 Task: In the Contact  Adeline_Baker@coach.com, Add note: 'Set up a meeting with the legal team to review contract templates.'. Mark checkbox to create task to follow up ': In 2 weeks'. Create task, with  description: Arrange a Call for meeting, Add due date: Tomorrow; Add reminder: 30 Minutes before. Set Priority Medium and add note: Review the attached proposal before the meeting and highlight the key benefits for the client.. Logged in from softage.1@softage.net
Action: Mouse moved to (77, 53)
Screenshot: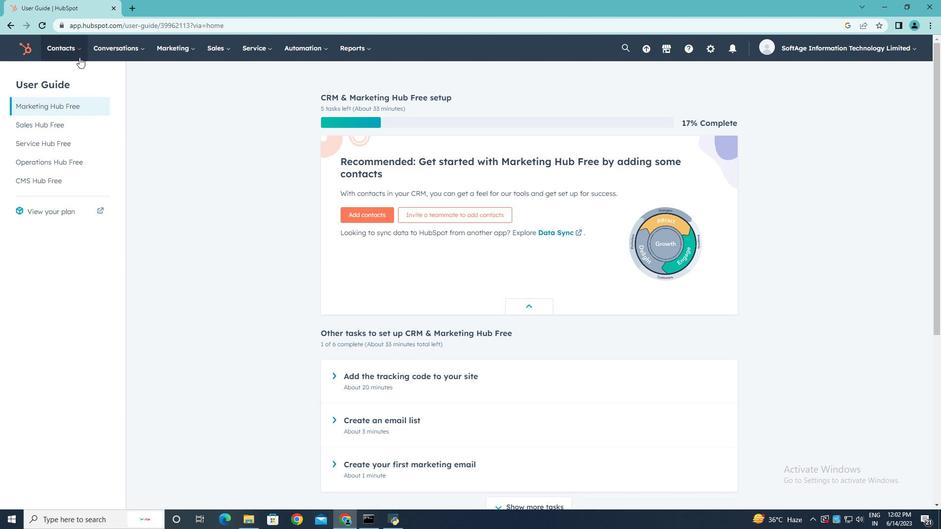 
Action: Mouse pressed left at (77, 53)
Screenshot: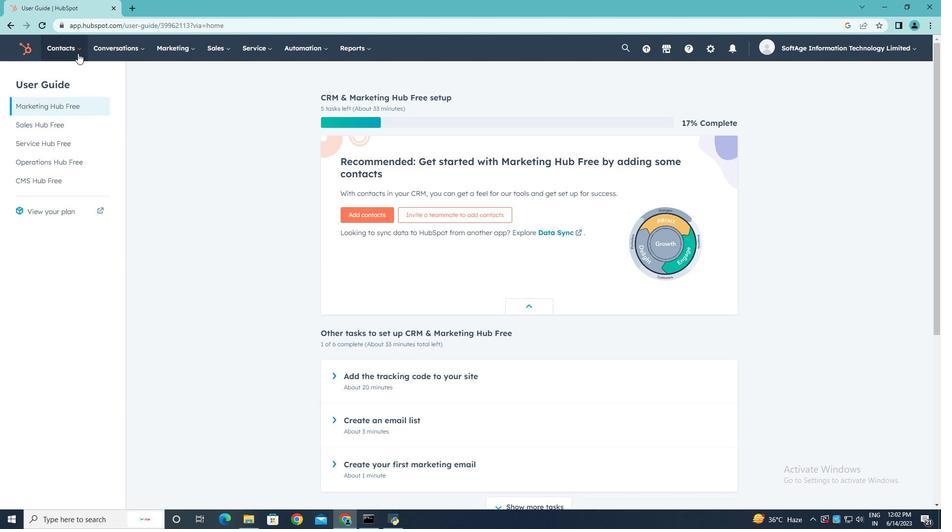 
Action: Mouse moved to (72, 73)
Screenshot: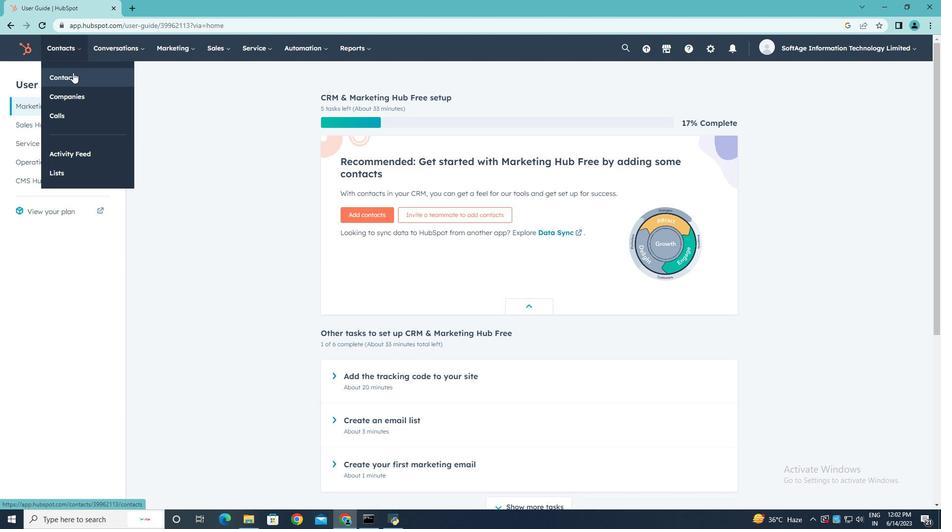 
Action: Mouse pressed left at (72, 73)
Screenshot: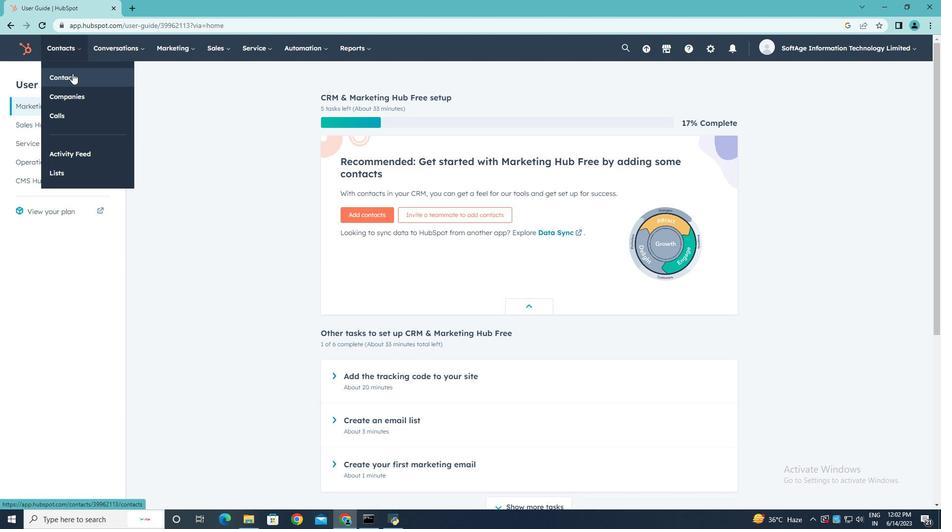 
Action: Mouse moved to (71, 161)
Screenshot: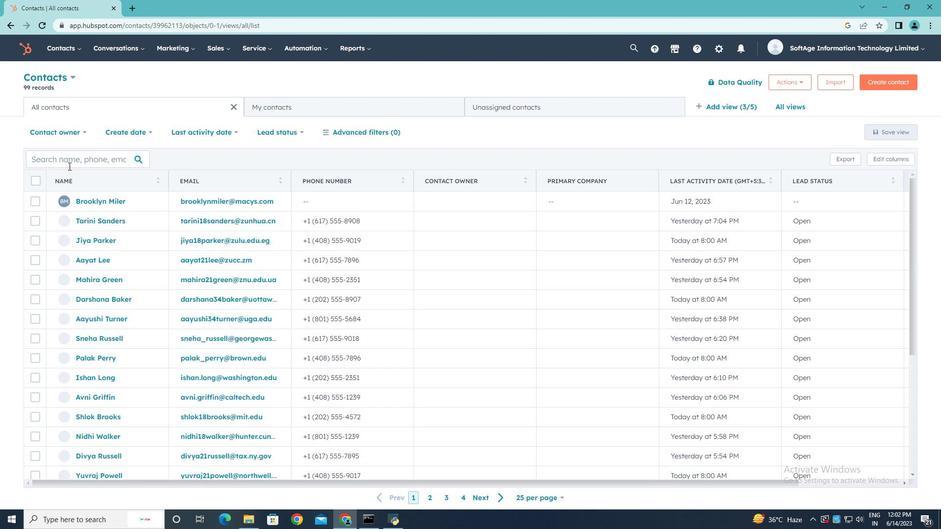 
Action: Mouse pressed left at (71, 161)
Screenshot: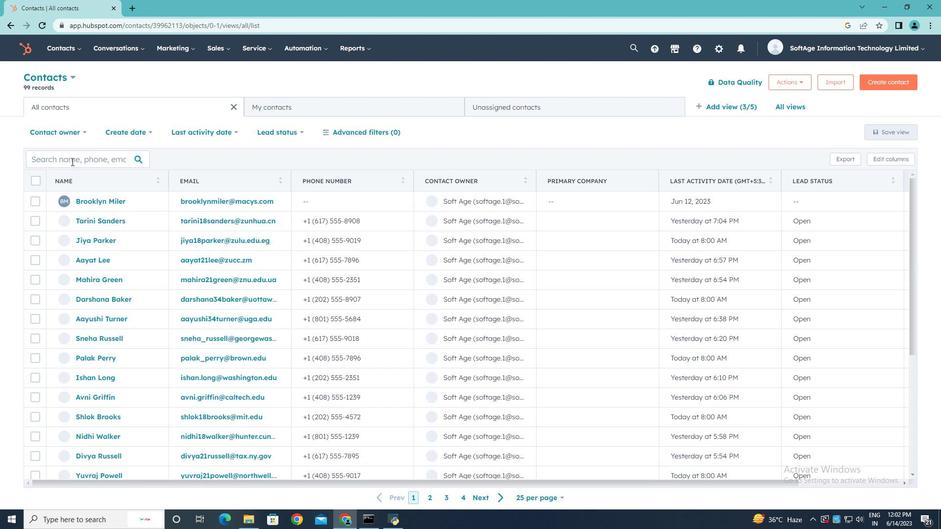 
Action: Key pressed <Key.shift><Key.shift><Key.shift><Key.shift><Key.shift><Key.shift>Adeline<Key.shift>_<Key.shift>Bakes<Key.backspace>r<Key.shift><Key.shift><Key.shift><Key.shift><Key.shift><Key.shift><Key.shift>@coacj<Key.backspace>h.com
Screenshot: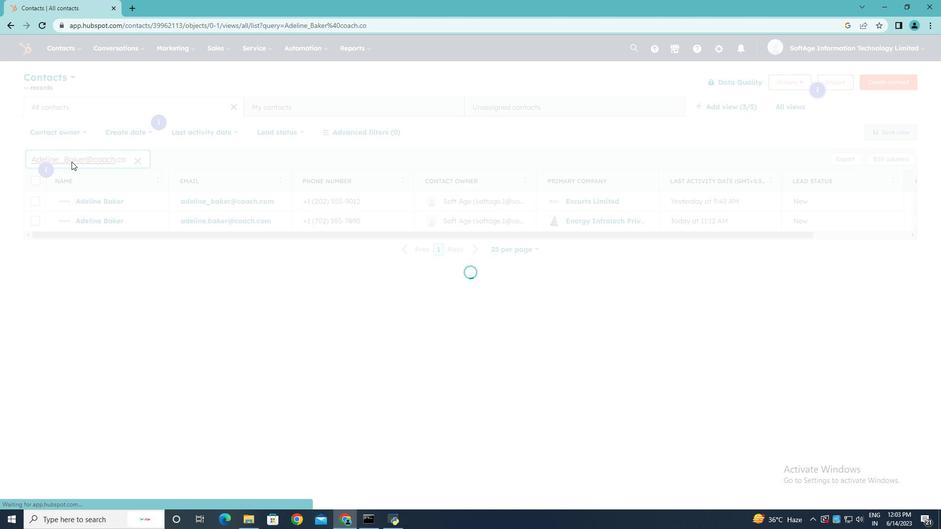 
Action: Mouse moved to (89, 199)
Screenshot: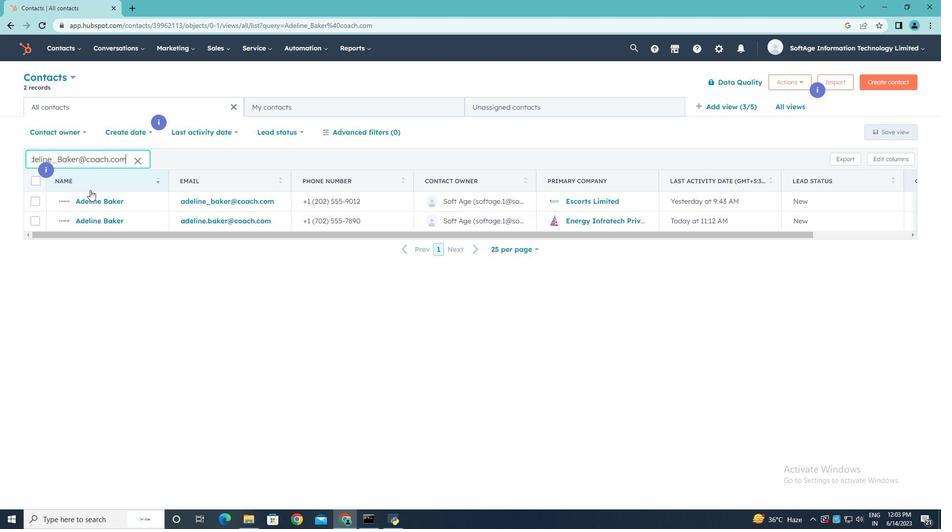
Action: Mouse pressed left at (89, 199)
Screenshot: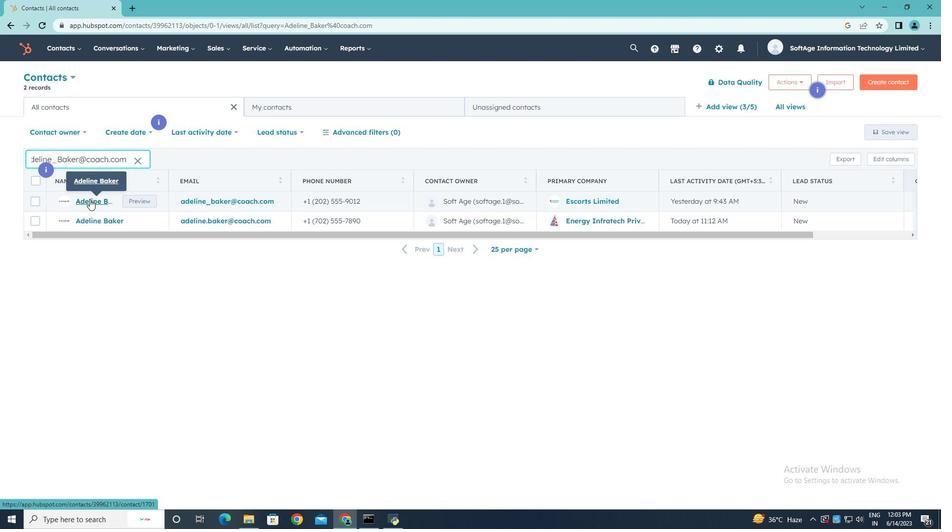 
Action: Mouse moved to (36, 163)
Screenshot: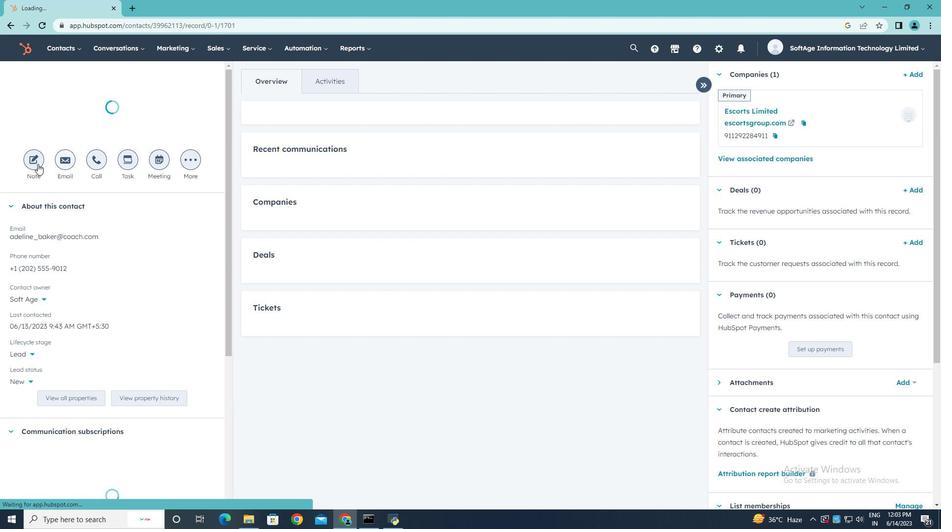 
Action: Mouse pressed left at (36, 163)
Screenshot: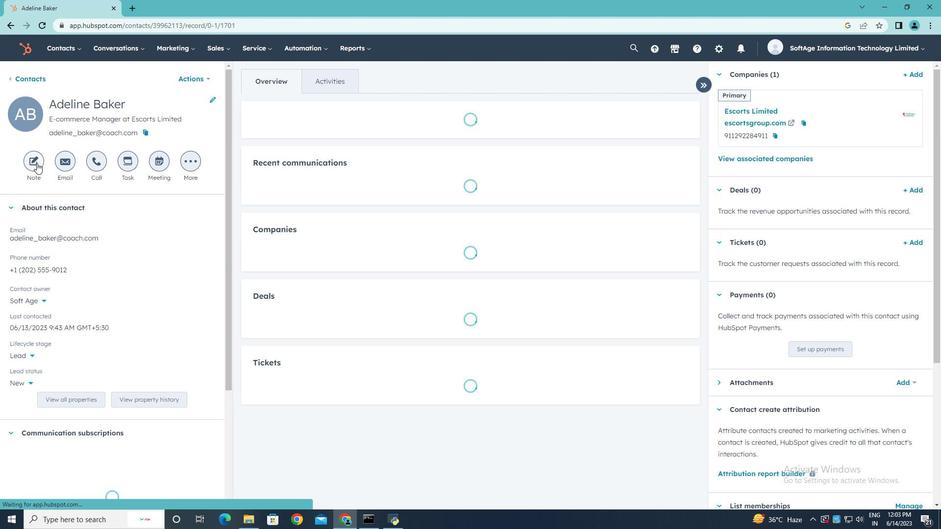 
Action: Key pressed <Key.shift>Set<Key.space>up<Key.space>a<Key.space>meeting<Key.space>with<Key.space>the<Key.space>legal<Key.space>tea,<Key.space><Key.backspace><Key.backspace>m<Key.space>to<Key.space>review<Key.space>contract<Key.space>templates.
Screenshot: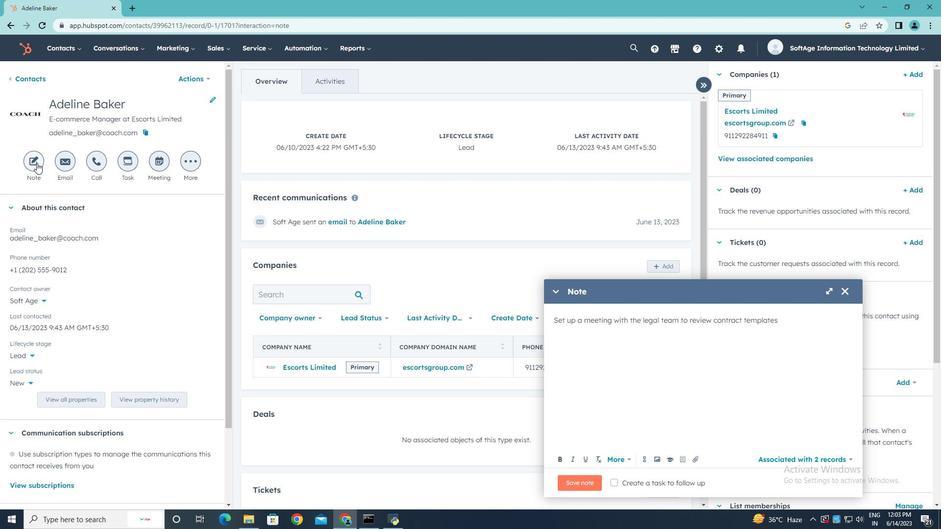
Action: Mouse moved to (617, 483)
Screenshot: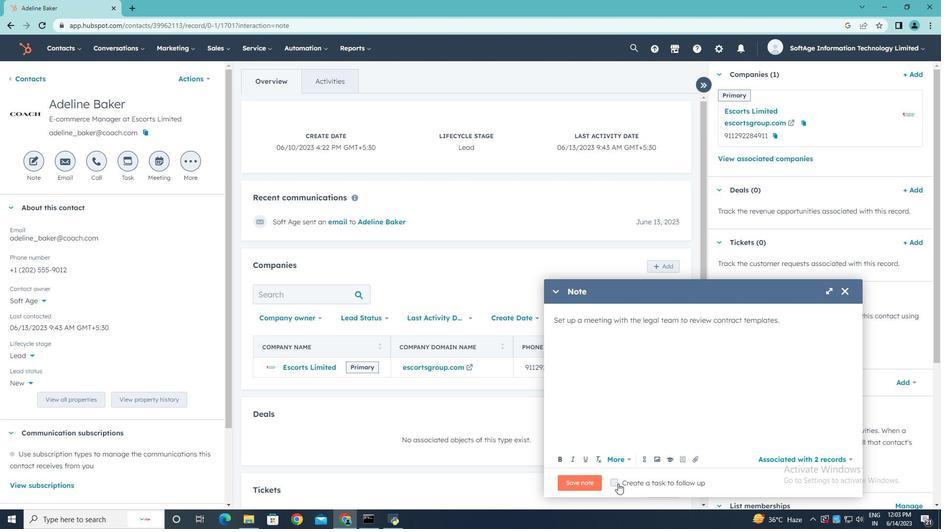 
Action: Mouse pressed left at (617, 483)
Screenshot: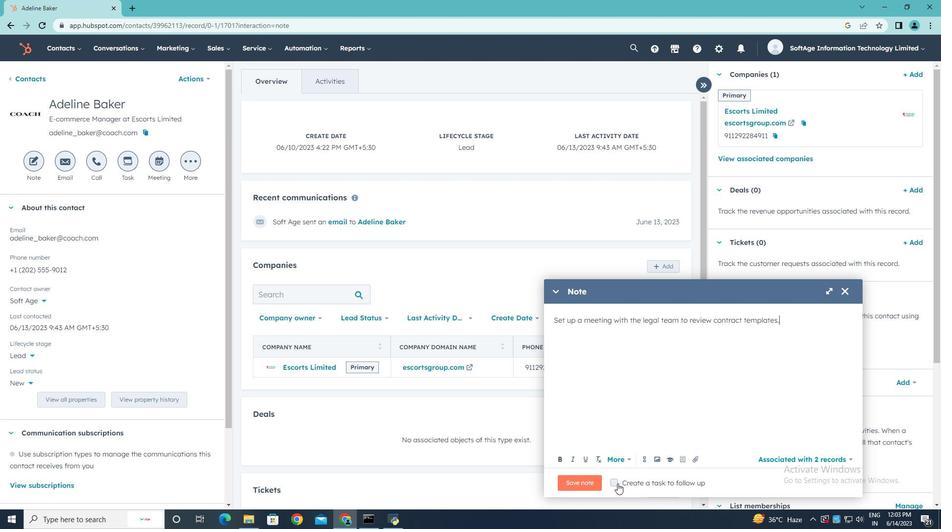 
Action: Mouse moved to (813, 482)
Screenshot: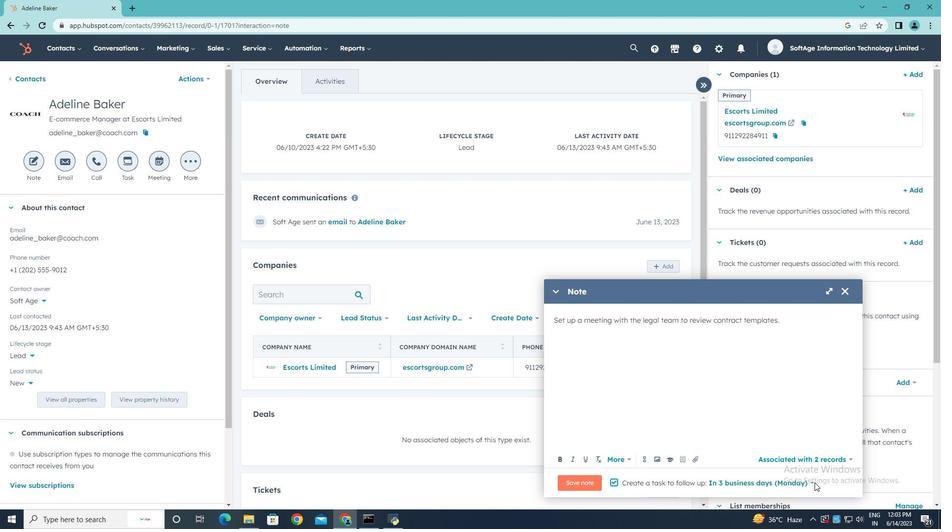 
Action: Mouse pressed left at (813, 482)
Screenshot: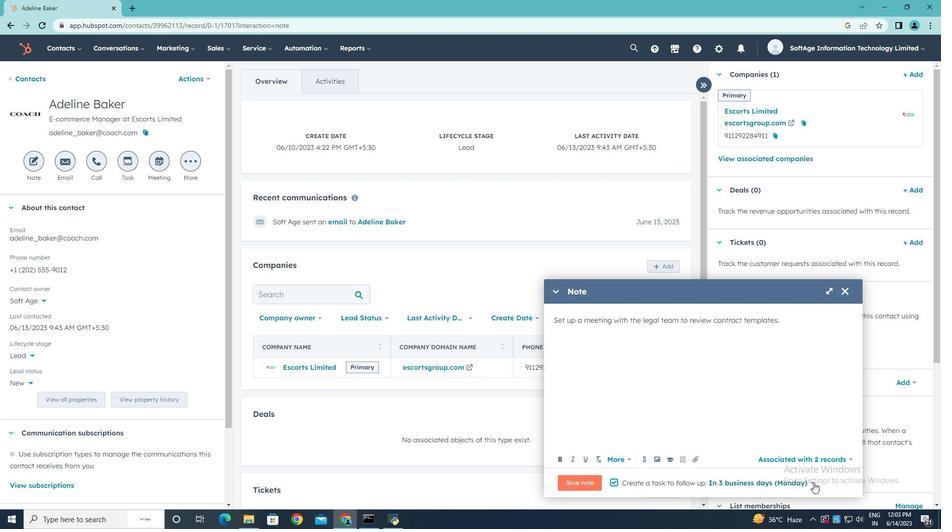
Action: Mouse moved to (784, 429)
Screenshot: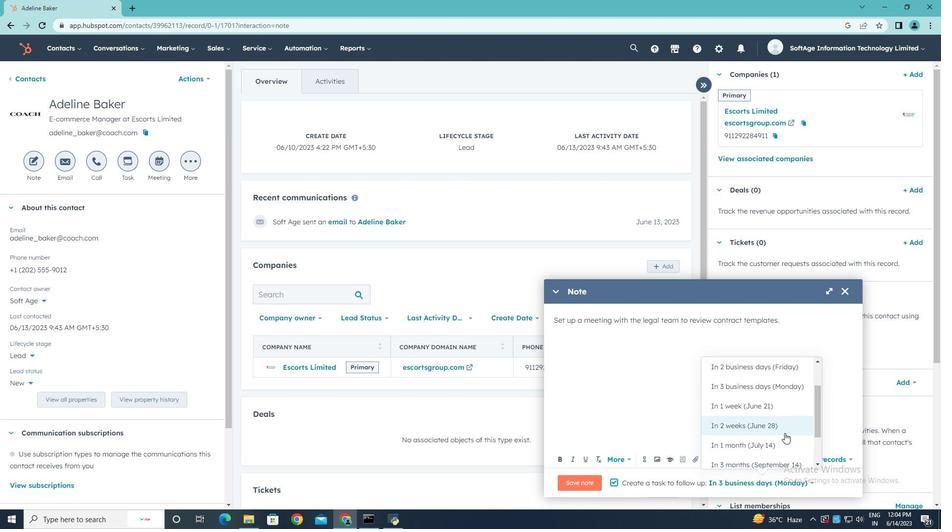 
Action: Mouse pressed left at (784, 429)
Screenshot: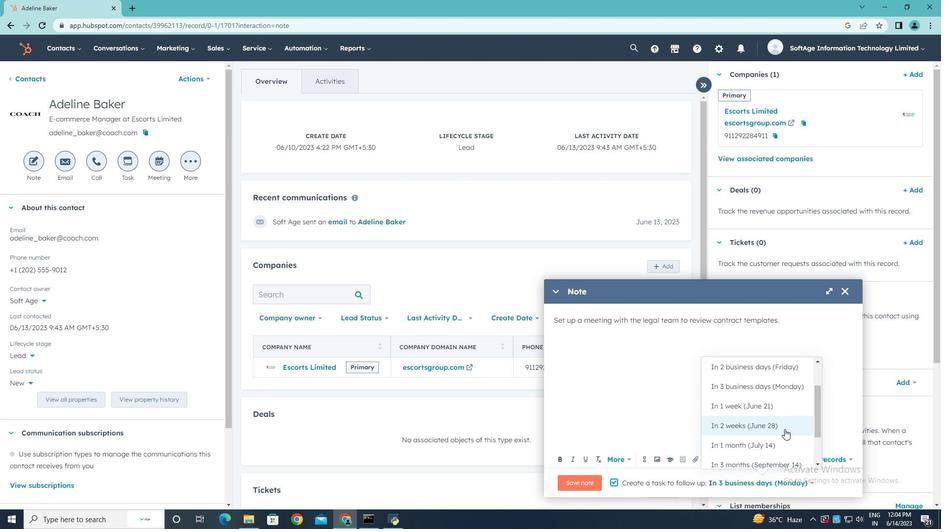
Action: Mouse moved to (571, 484)
Screenshot: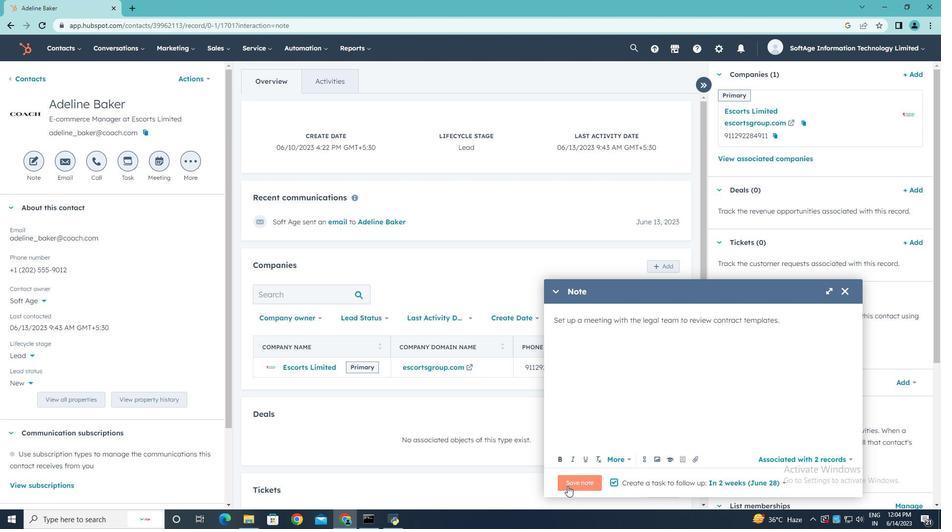 
Action: Mouse pressed left at (571, 484)
Screenshot: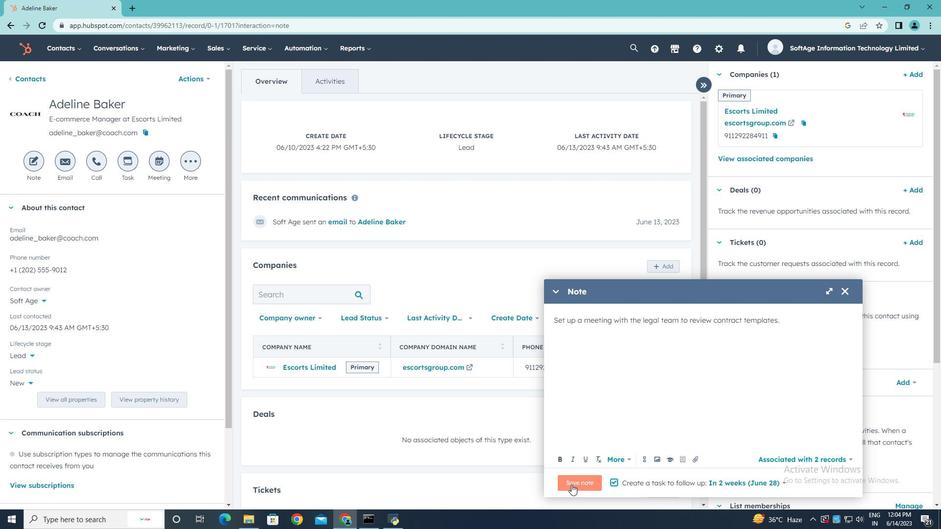 
Action: Mouse moved to (129, 165)
Screenshot: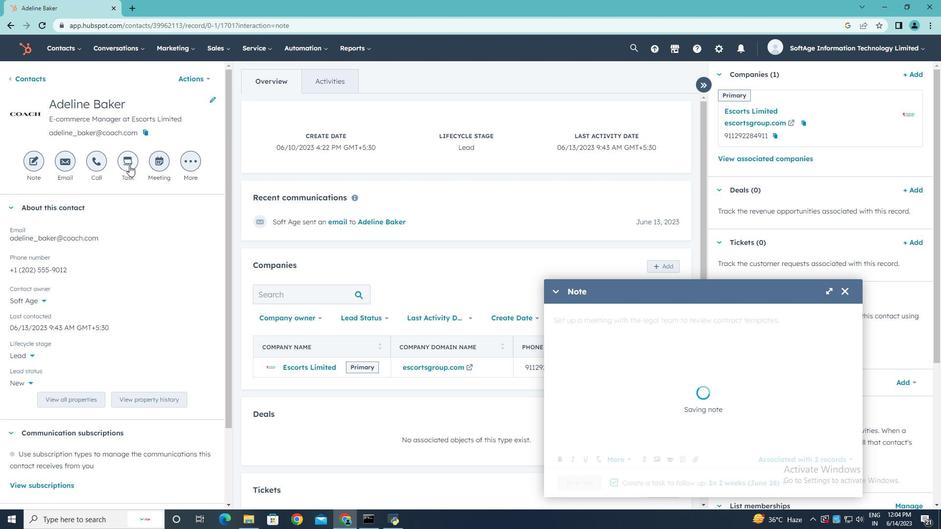 
Action: Mouse pressed left at (129, 165)
Screenshot: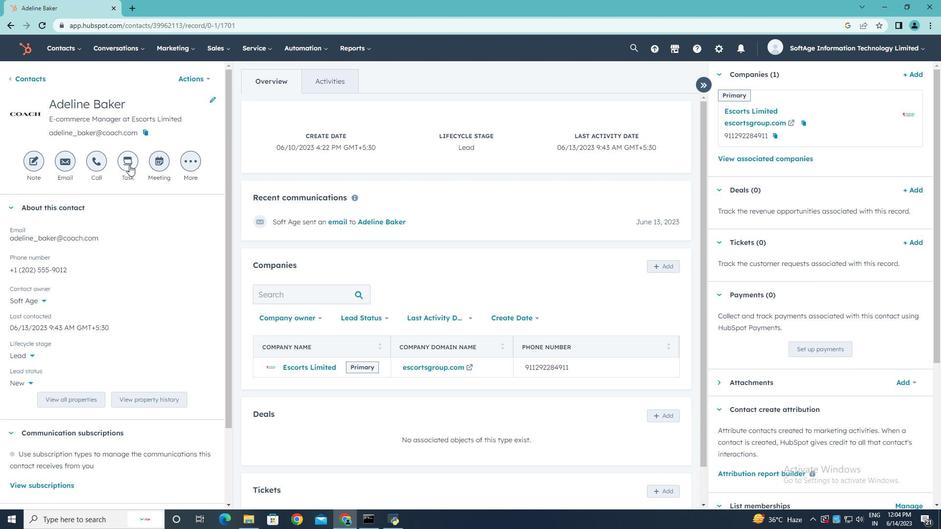 
Action: Key pressed <Key.shift>Aee<Key.backspace><Key.backspace>rrange<Key.space>a<Key.space><Key.shift><Key.shift><Key.shift><Key.shift><Key.shift><Key.shift><Key.shift>Call<Key.space>for<Key.space>meeting
Screenshot: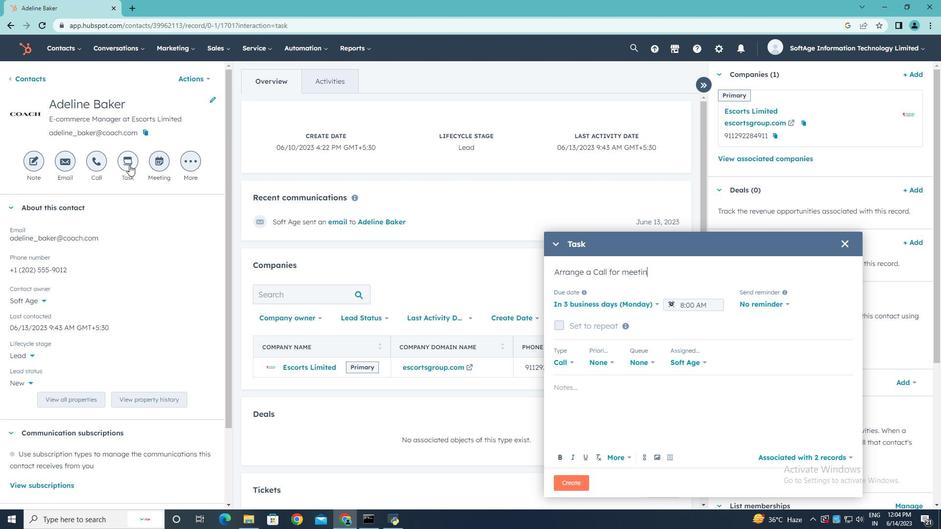 
Action: Mouse moved to (656, 305)
Screenshot: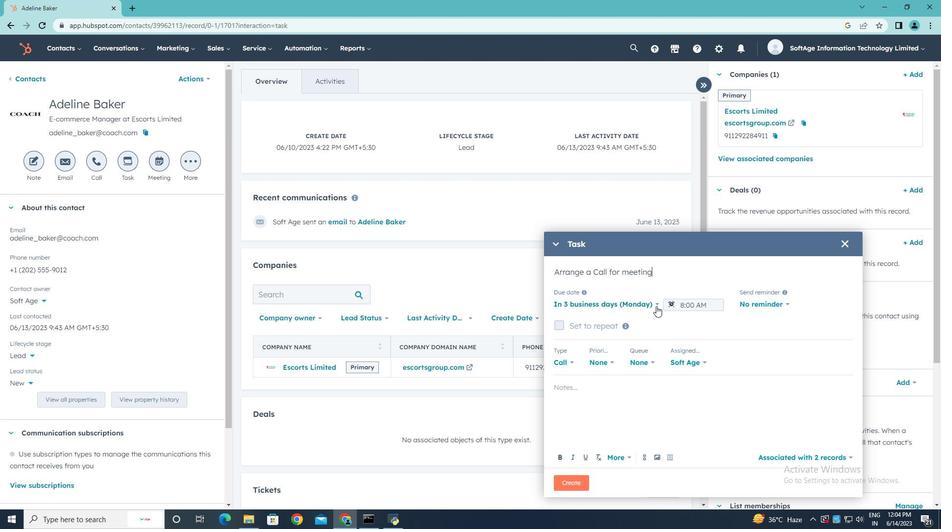 
Action: Mouse pressed left at (656, 305)
Screenshot: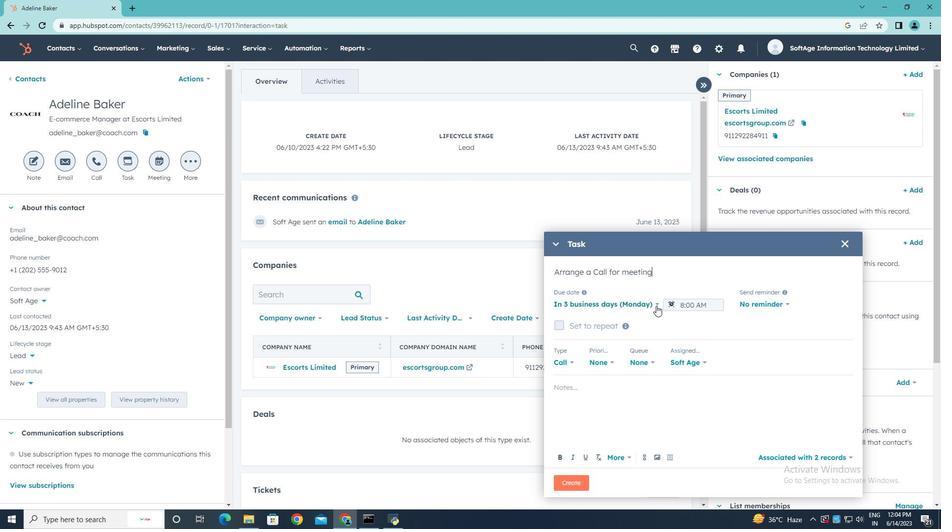 
Action: Mouse moved to (637, 342)
Screenshot: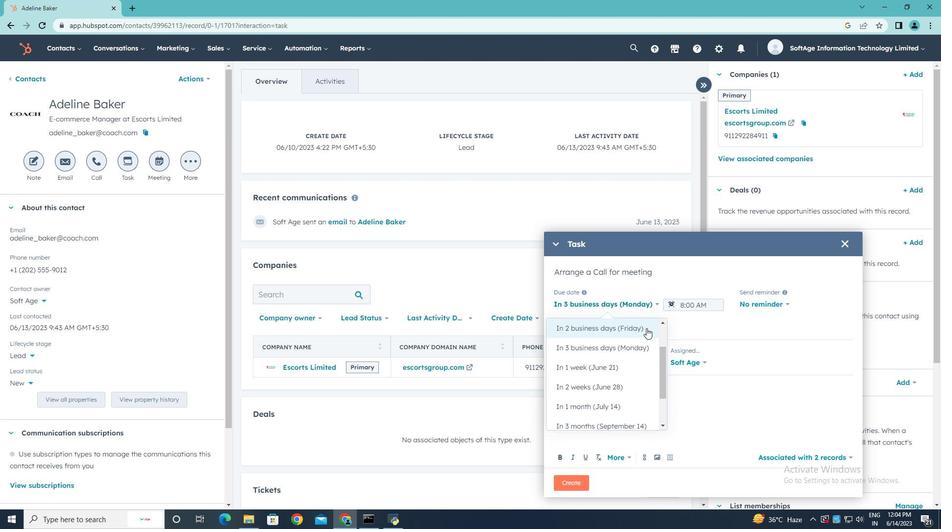 
Action: Mouse scrolled (637, 343) with delta (0, 0)
Screenshot: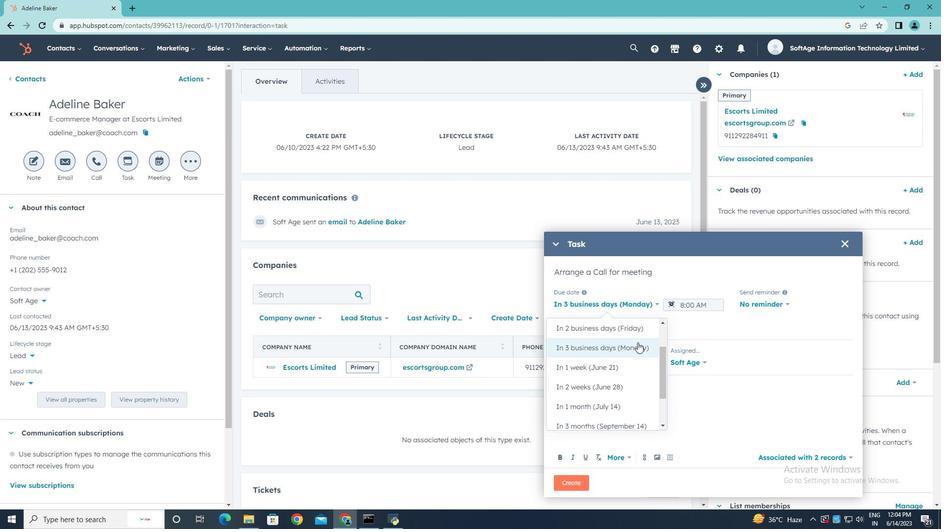 
Action: Mouse scrolled (637, 343) with delta (0, 0)
Screenshot: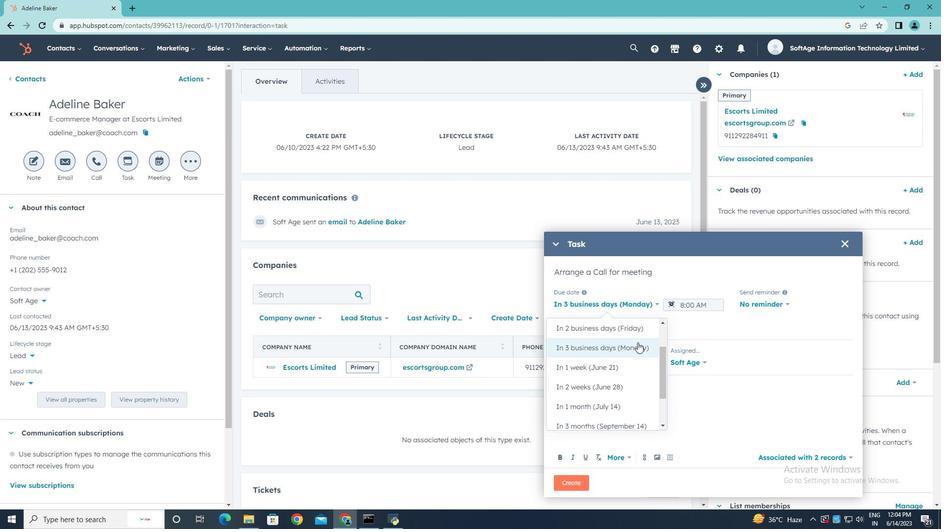 
Action: Mouse scrolled (637, 343) with delta (0, 0)
Screenshot: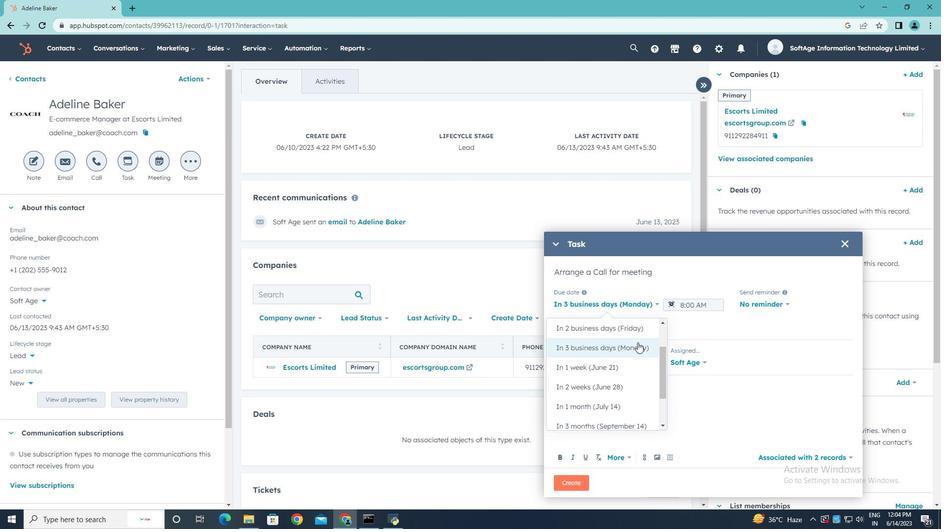 
Action: Mouse moved to (606, 349)
Screenshot: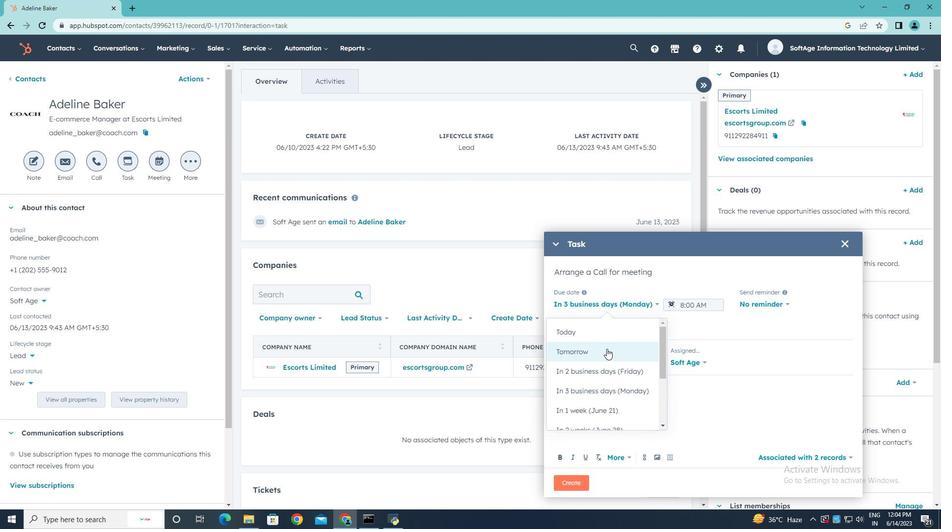 
Action: Mouse pressed left at (606, 349)
Screenshot: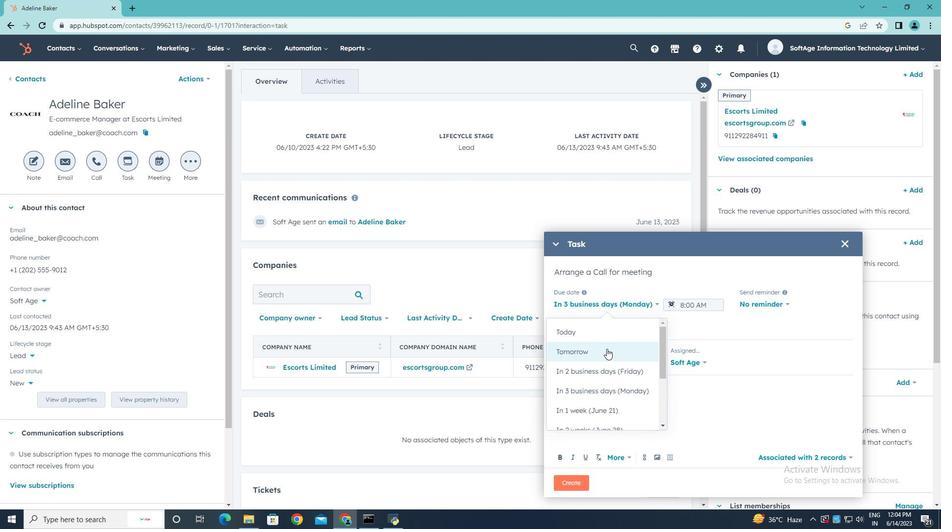 
Action: Mouse moved to (722, 303)
Screenshot: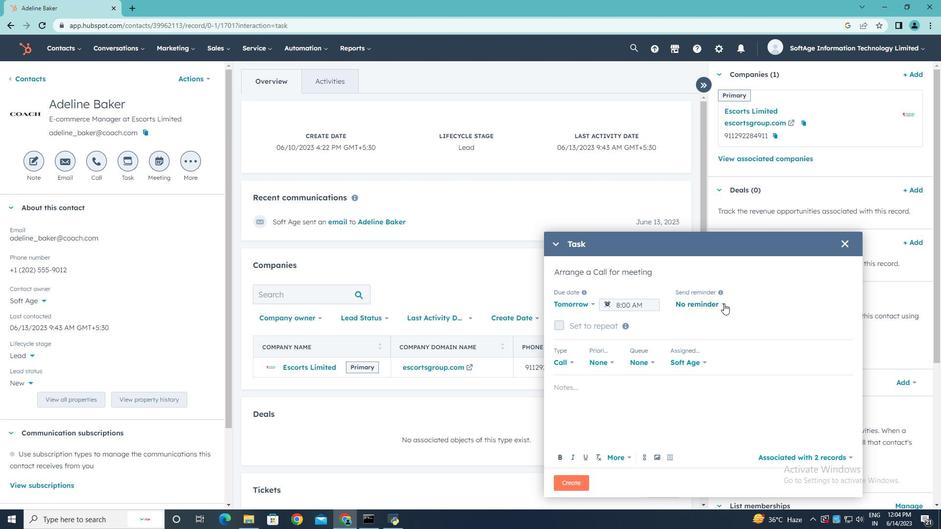 
Action: Mouse pressed left at (722, 303)
Screenshot: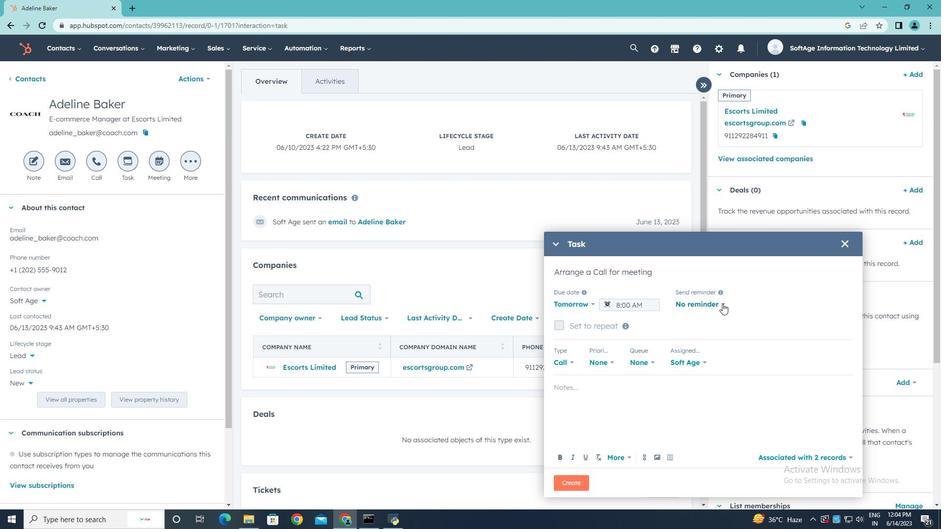 
Action: Mouse moved to (703, 367)
Screenshot: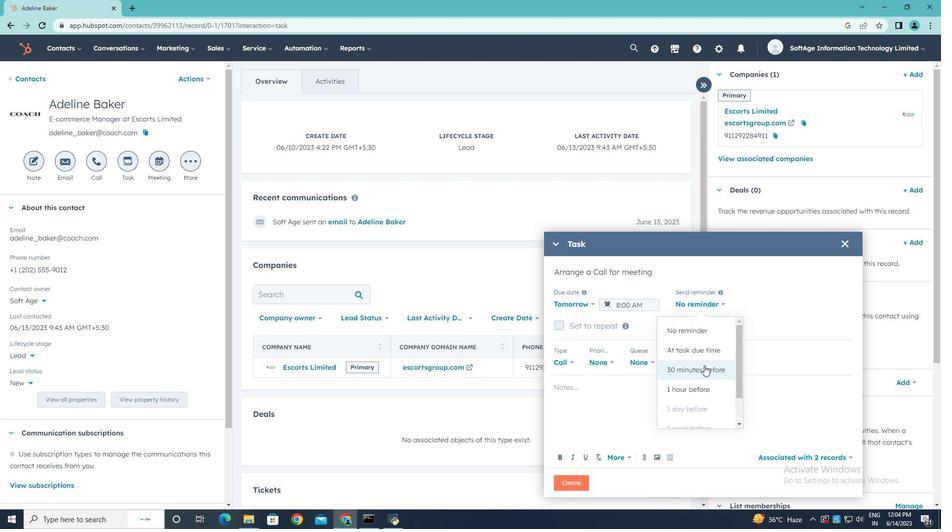 
Action: Mouse pressed left at (703, 367)
Screenshot: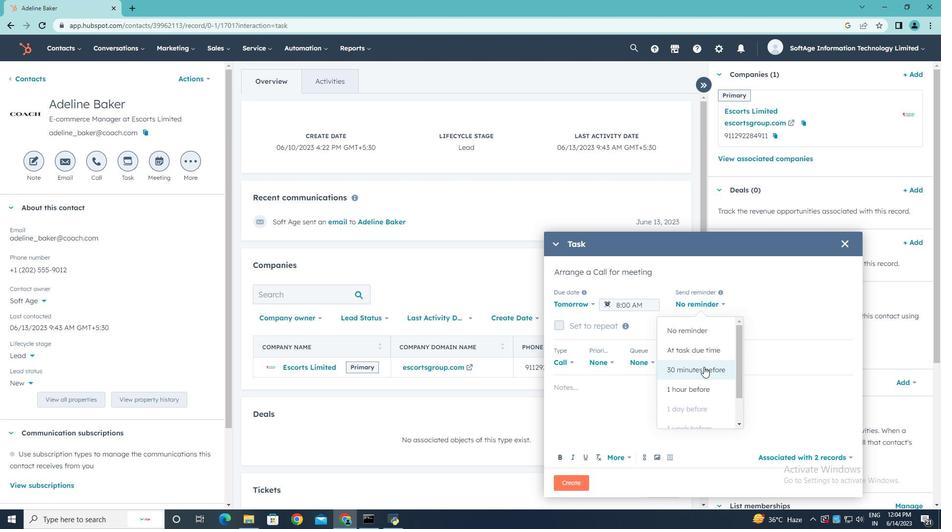 
Action: Mouse moved to (612, 360)
Screenshot: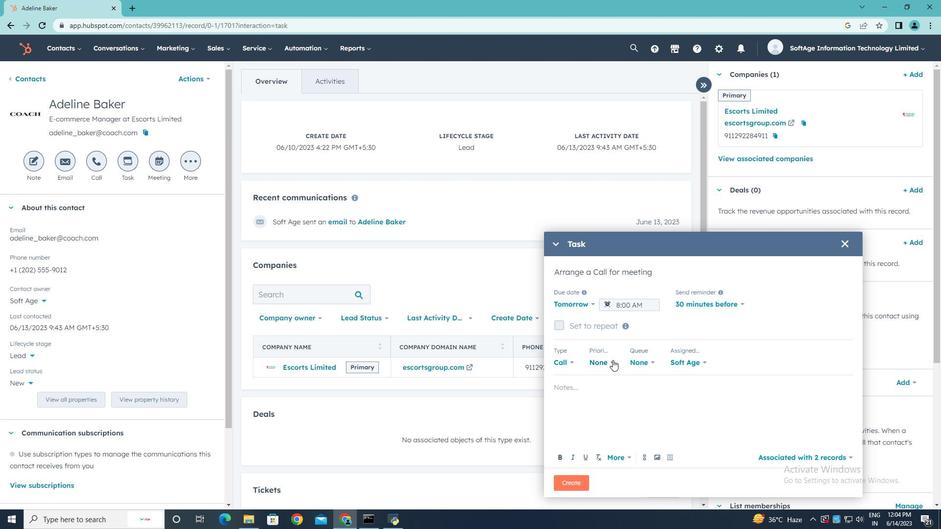
Action: Mouse pressed left at (612, 360)
Screenshot: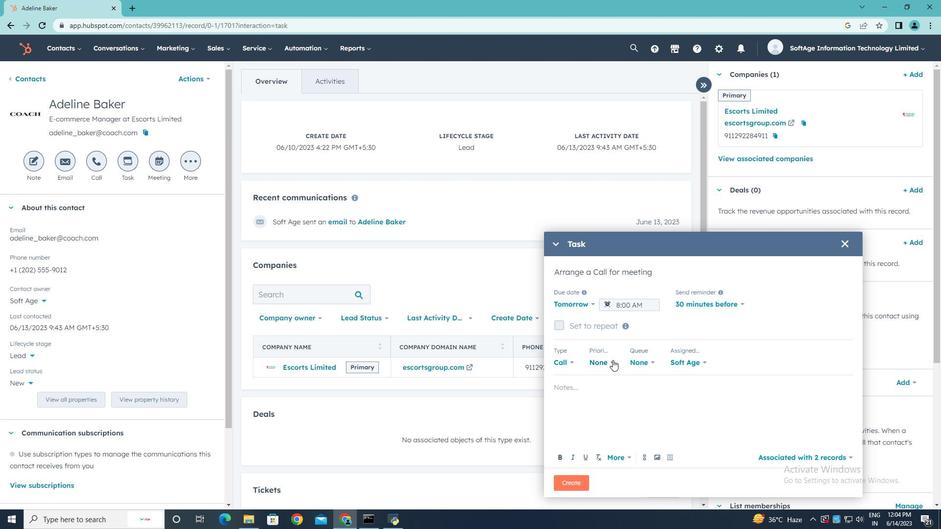 
Action: Mouse moved to (601, 427)
Screenshot: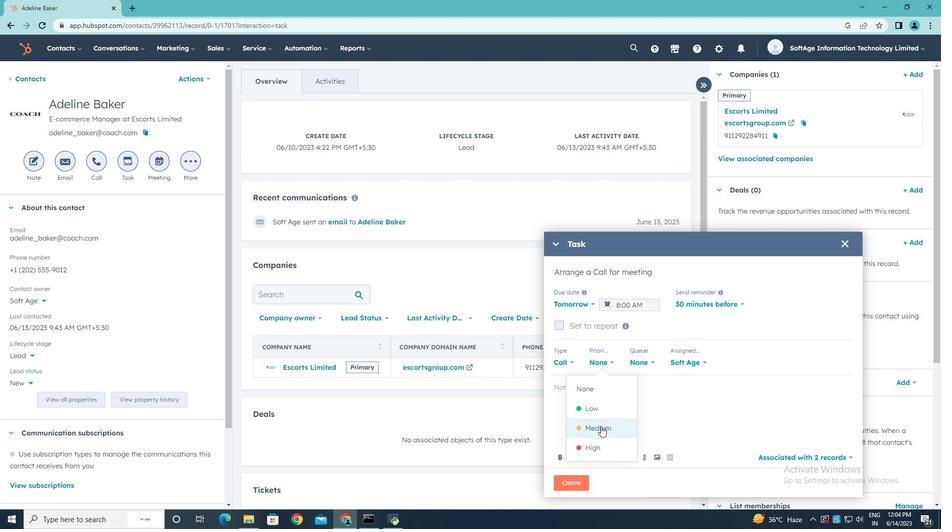 
Action: Mouse pressed left at (601, 427)
Screenshot: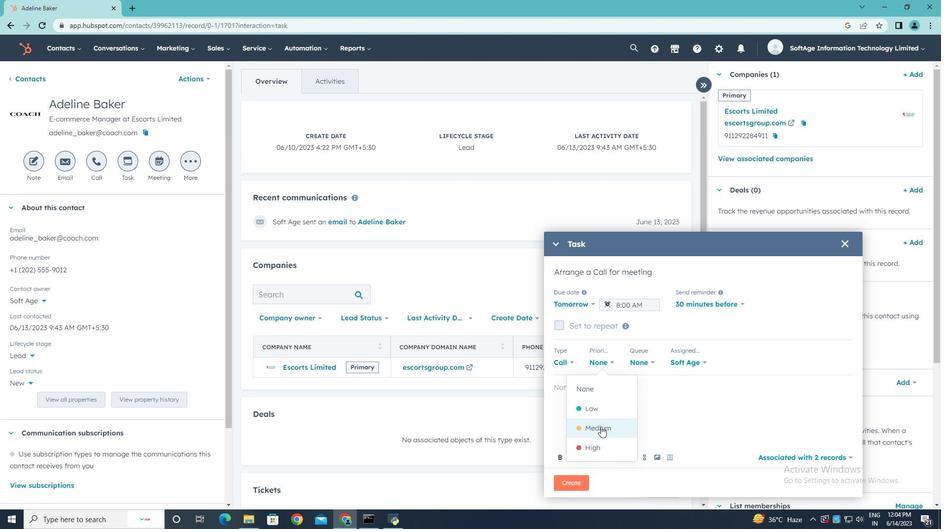 
Action: Mouse moved to (577, 391)
Screenshot: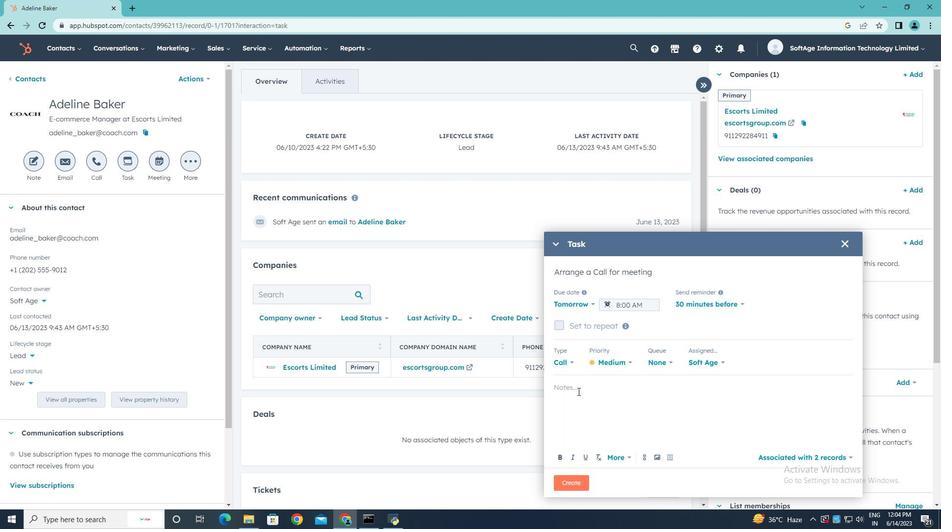 
Action: Mouse pressed left at (577, 391)
Screenshot: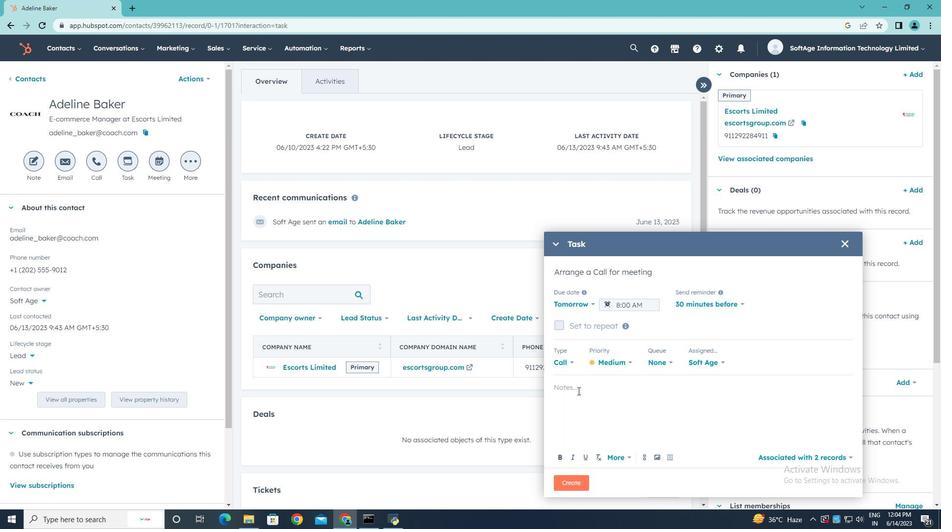 
Action: Key pressed <Key.shift>Review<Key.space>the<Key.space>attached<Key.space>proposal<Key.space>before<Key.space>the<Key.space>meeting<Key.space>and<Key.space>highlight<Key.space>the<Key.space>key<Key.space>benefits<Key.space>for<Key.space>the<Key.space>client..
Screenshot: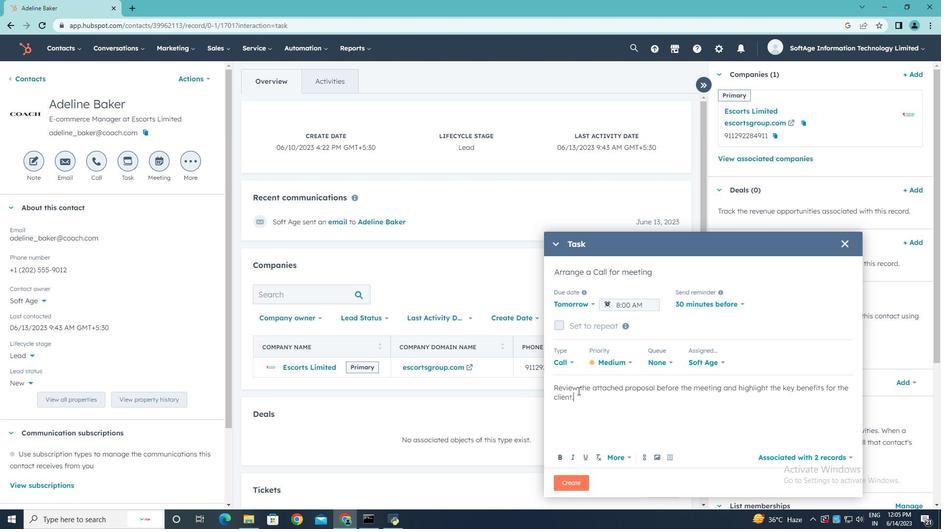 
Action: Mouse moved to (571, 484)
Screenshot: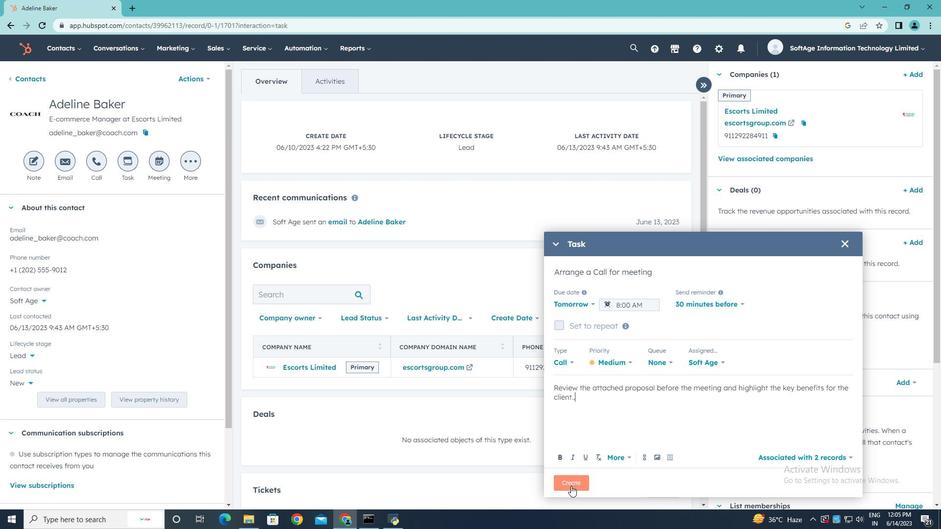 
Action: Mouse pressed left at (571, 484)
Screenshot: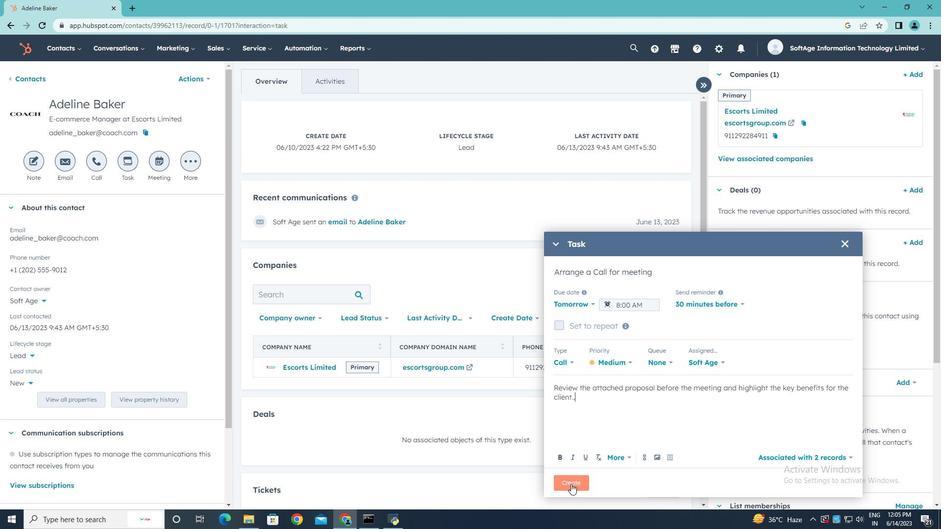 
